 Task: Add Comment CM0045 to Card Card0045 in Board Board0042 in Workspace Development in Trello
Action: Mouse moved to (490, 16)
Screenshot: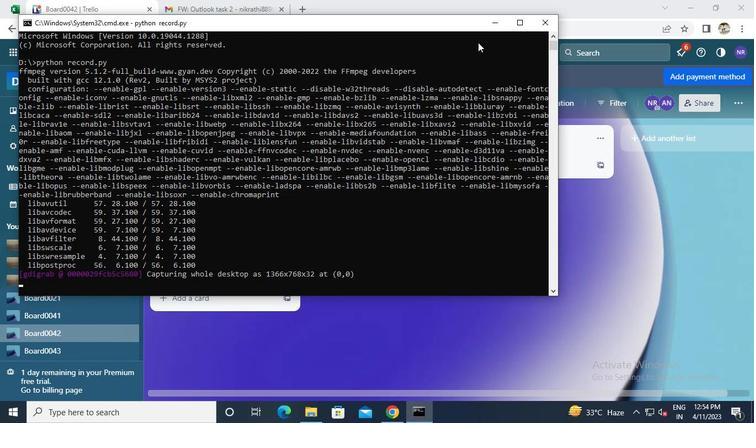 
Action: Mouse pressed left at (490, 16)
Screenshot: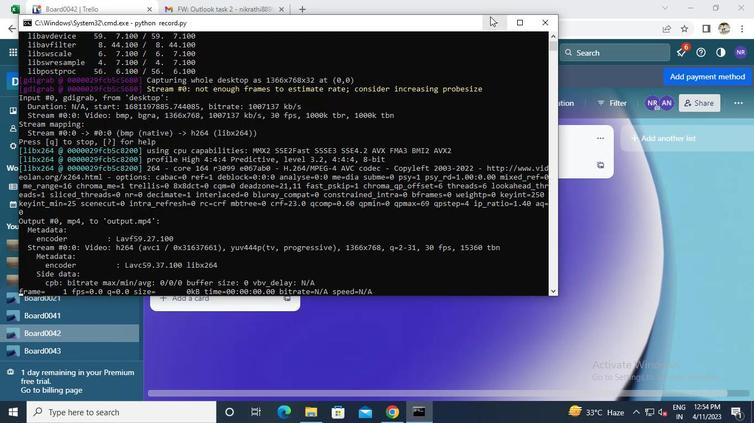 
Action: Mouse moved to (225, 182)
Screenshot: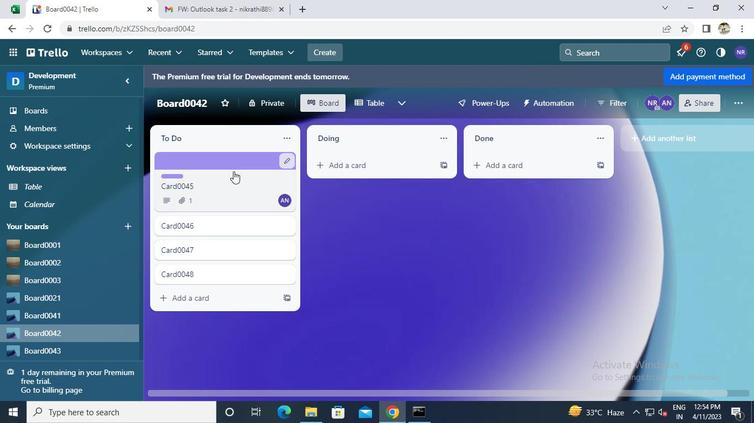 
Action: Mouse pressed left at (225, 182)
Screenshot: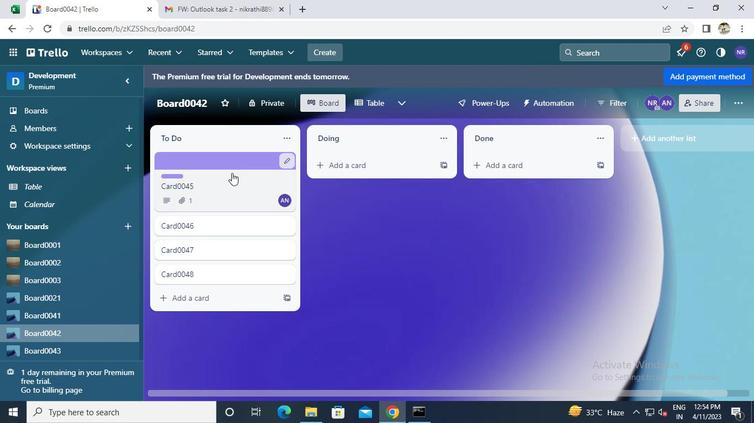 
Action: Mouse moved to (224, 211)
Screenshot: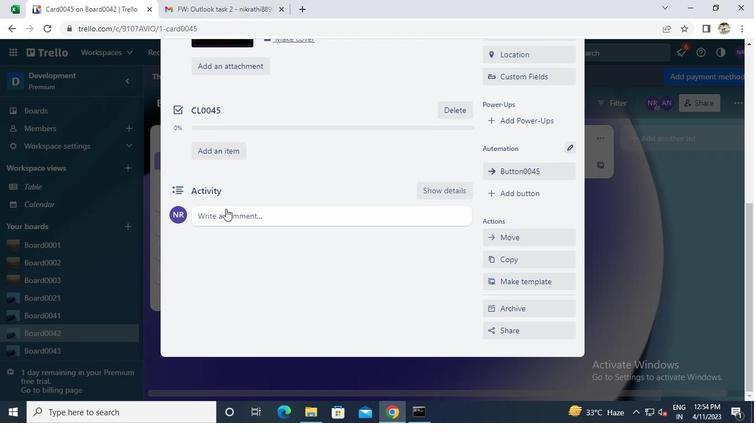 
Action: Mouse pressed left at (224, 211)
Screenshot: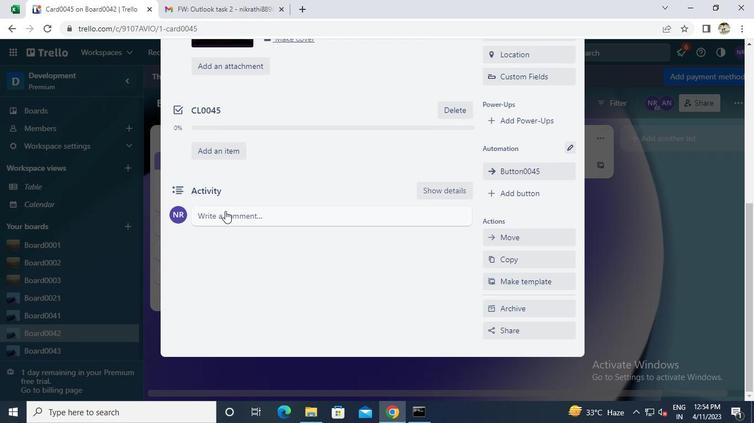 
Action: Mouse moved to (224, 212)
Screenshot: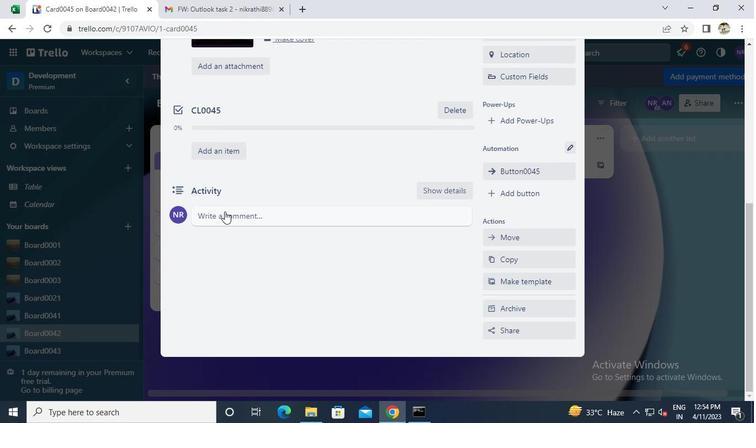 
Action: Keyboard c
Screenshot: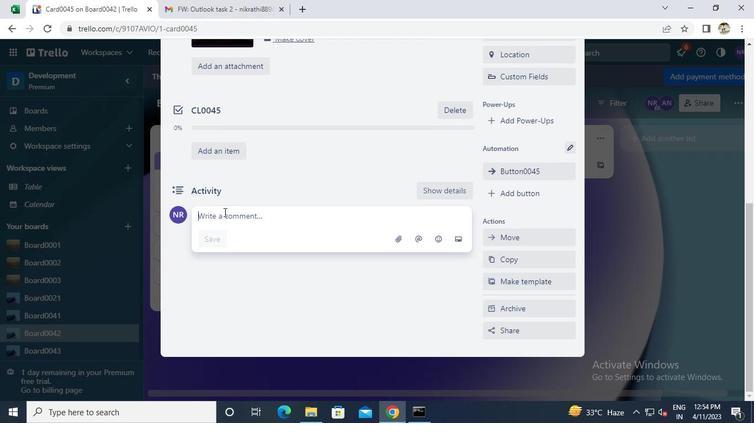 
Action: Keyboard m
Screenshot: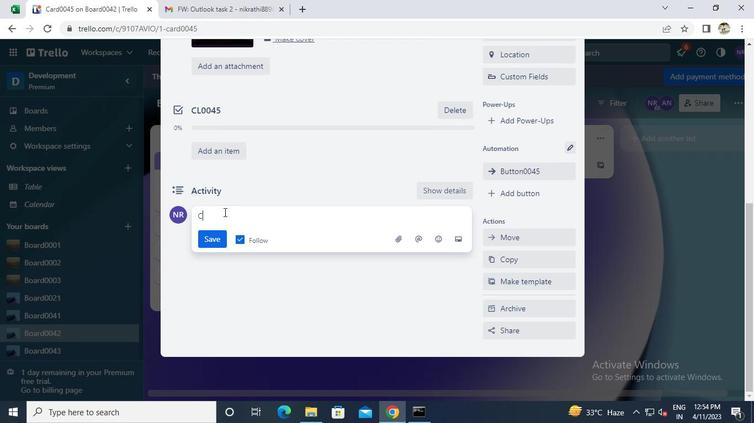 
Action: Keyboard 0
Screenshot: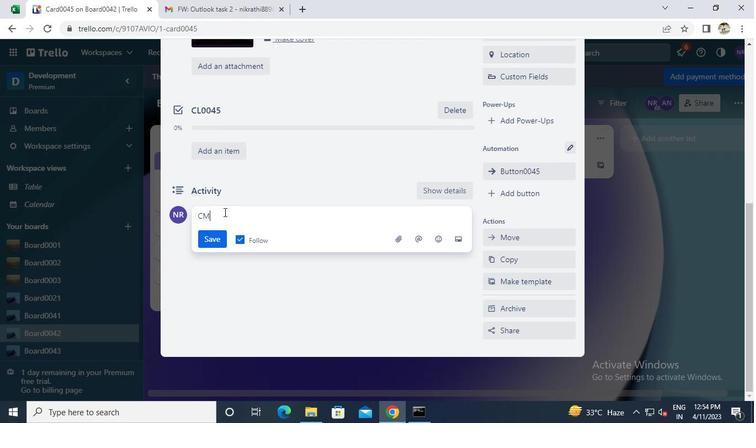 
Action: Keyboard 0
Screenshot: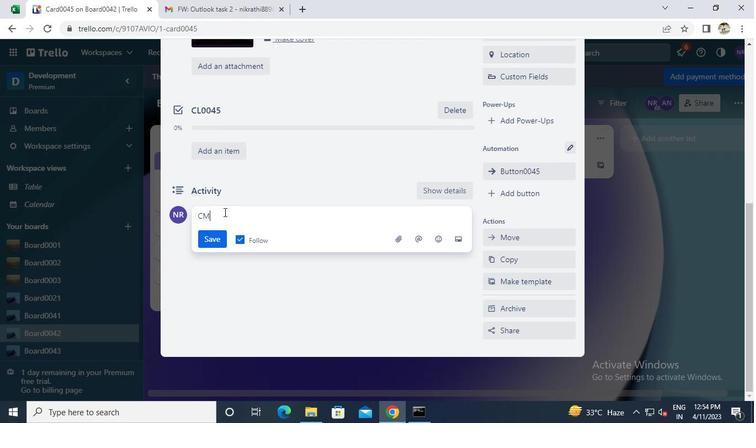 
Action: Keyboard 4
Screenshot: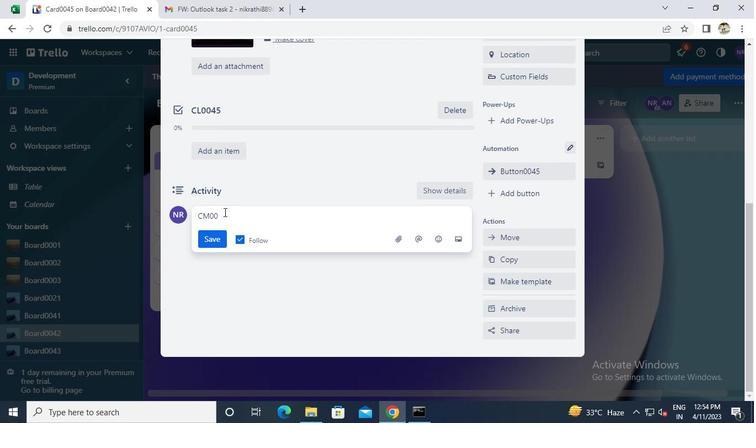 
Action: Keyboard 5
Screenshot: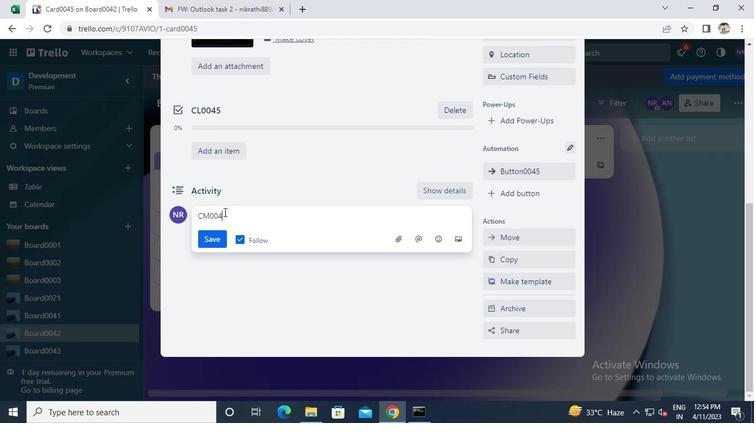 
Action: Mouse moved to (213, 240)
Screenshot: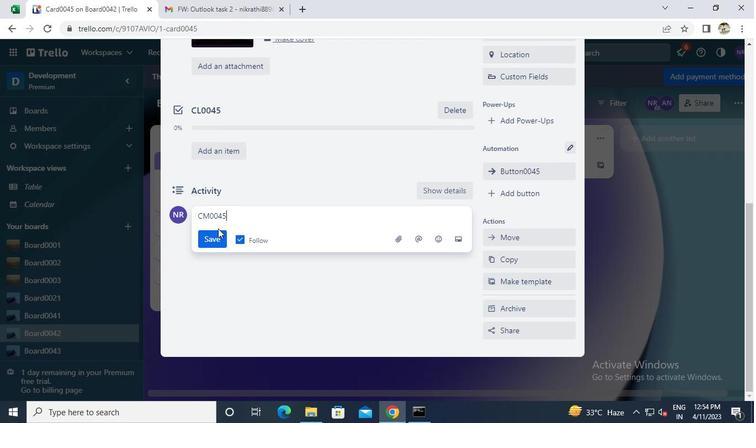 
Action: Mouse pressed left at (213, 240)
Screenshot: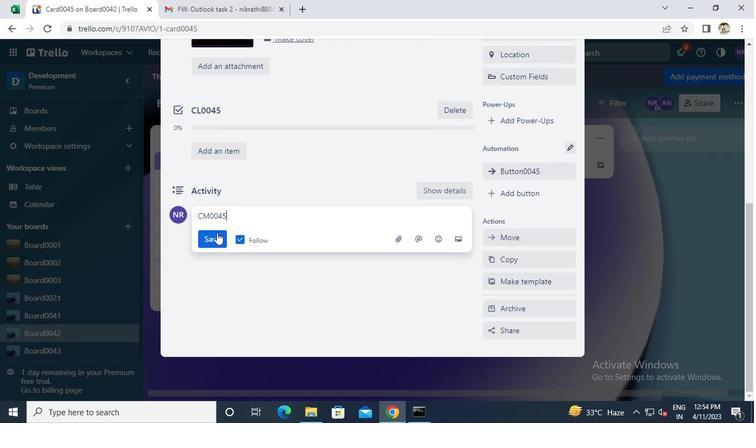 
Action: Mouse moved to (415, 407)
Screenshot: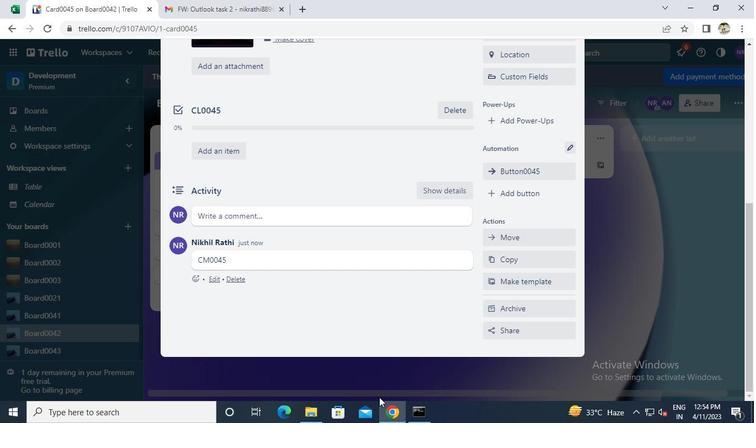 
Action: Mouse pressed left at (415, 407)
Screenshot: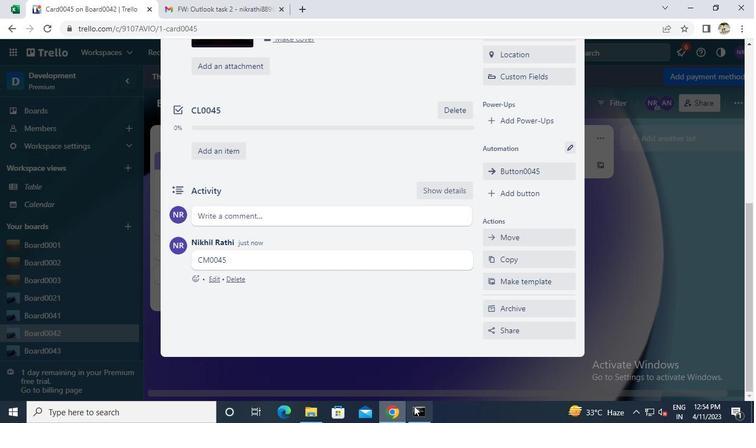 
Action: Mouse moved to (545, 19)
Screenshot: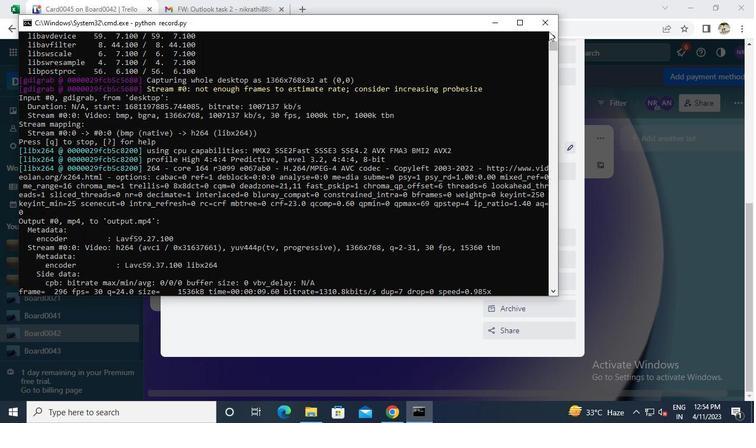 
Action: Mouse pressed left at (545, 19)
Screenshot: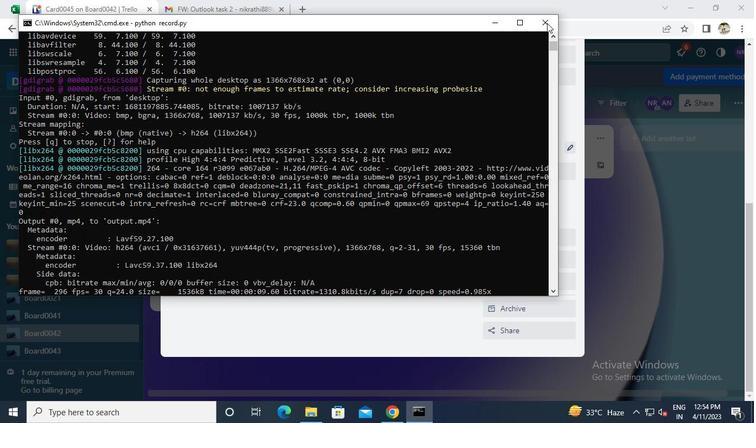 
